Task: Change theme to Dark+.
Action: Mouse moved to (104, 86)
Screenshot: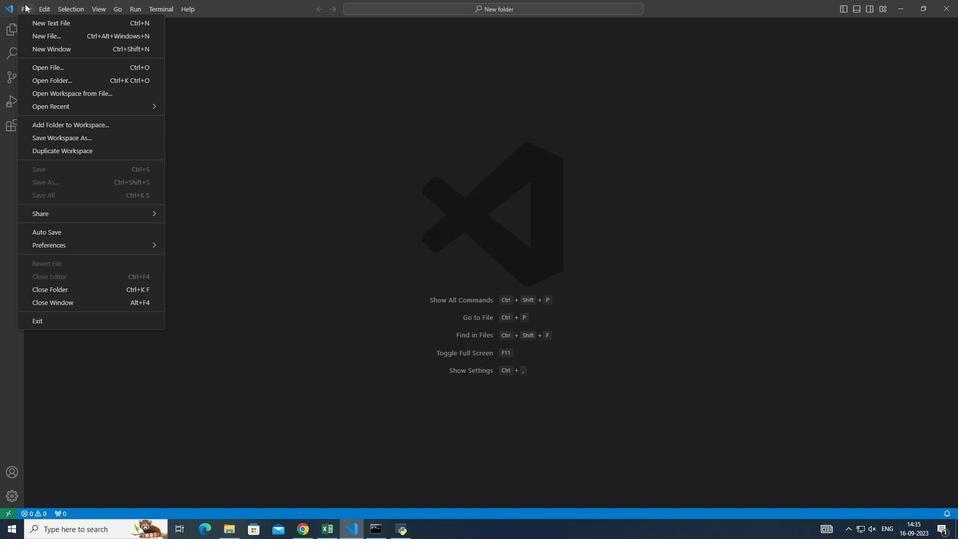 
Action: Mouse pressed left at (104, 86)
Screenshot: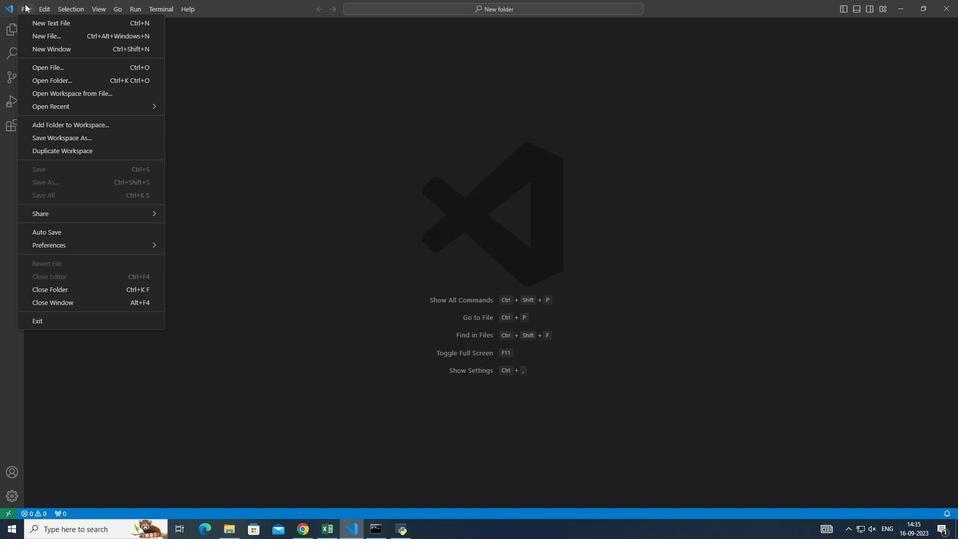 
Action: Mouse moved to (328, 345)
Screenshot: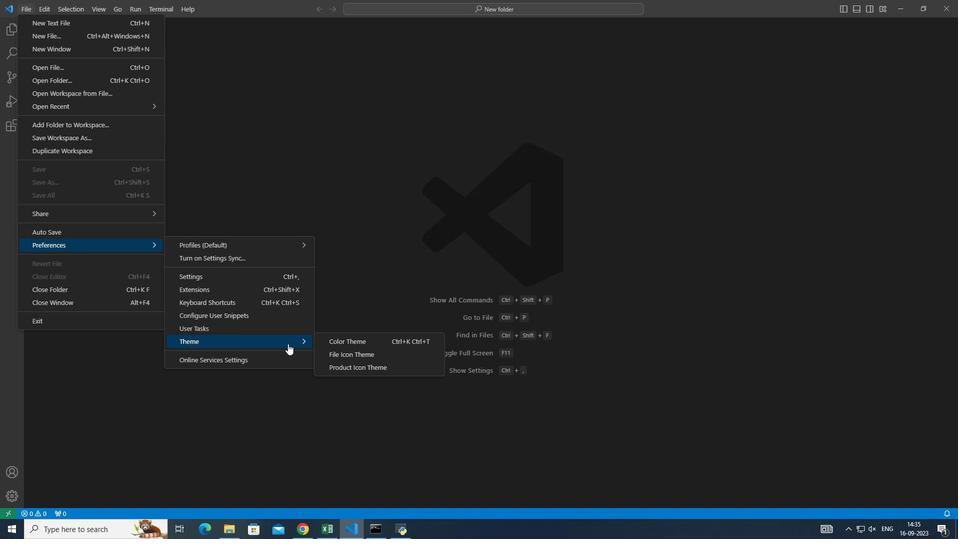 
Action: Mouse pressed left at (328, 345)
Screenshot: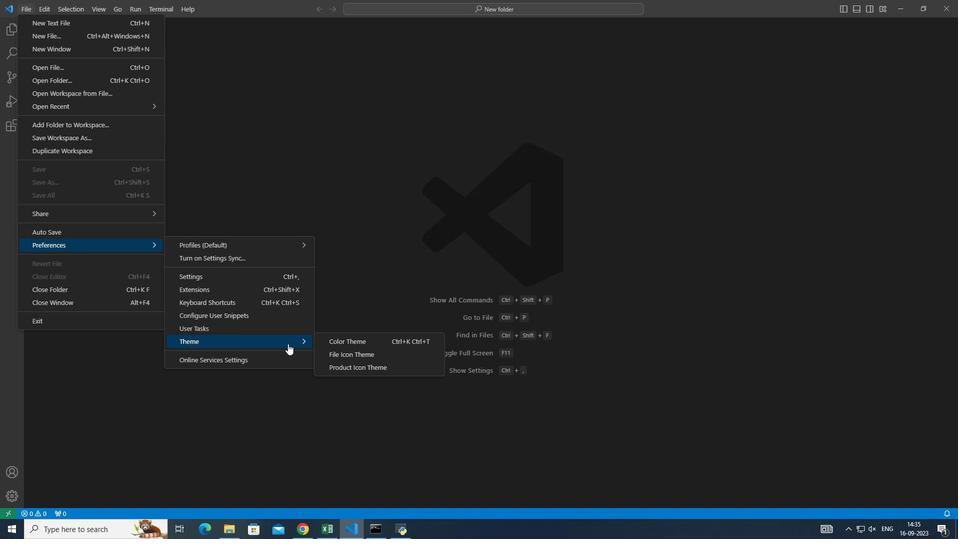 
Action: Mouse moved to (388, 341)
Screenshot: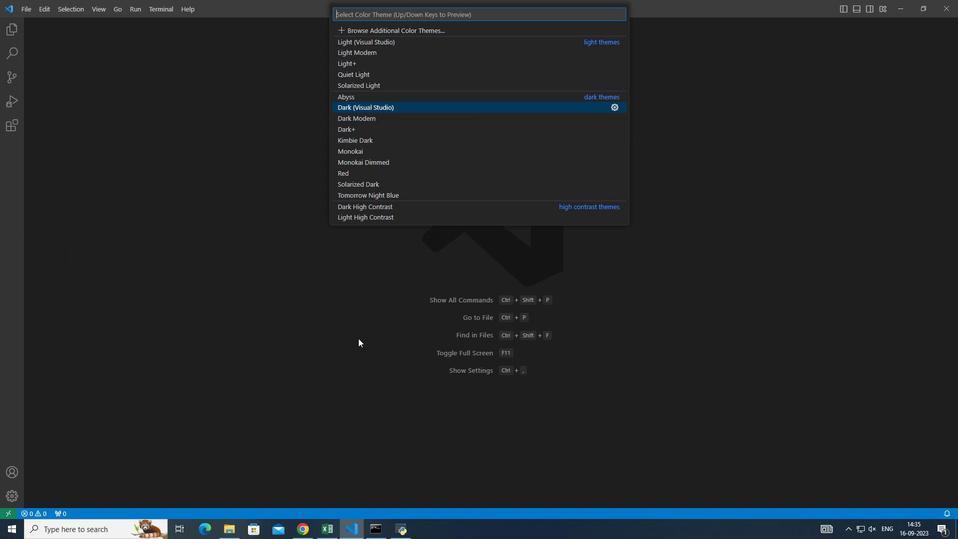 
Action: Mouse pressed left at (388, 341)
Screenshot: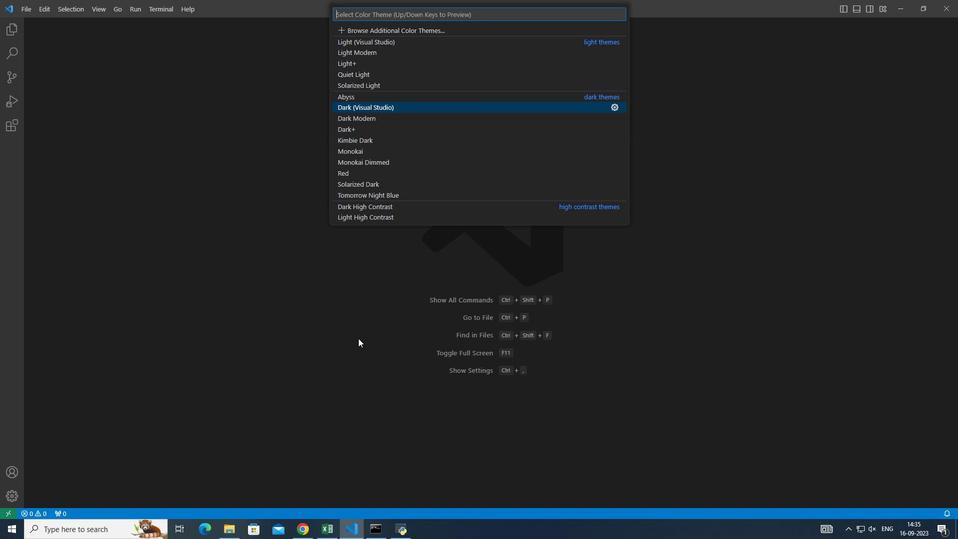 
Action: Mouse moved to (382, 179)
Screenshot: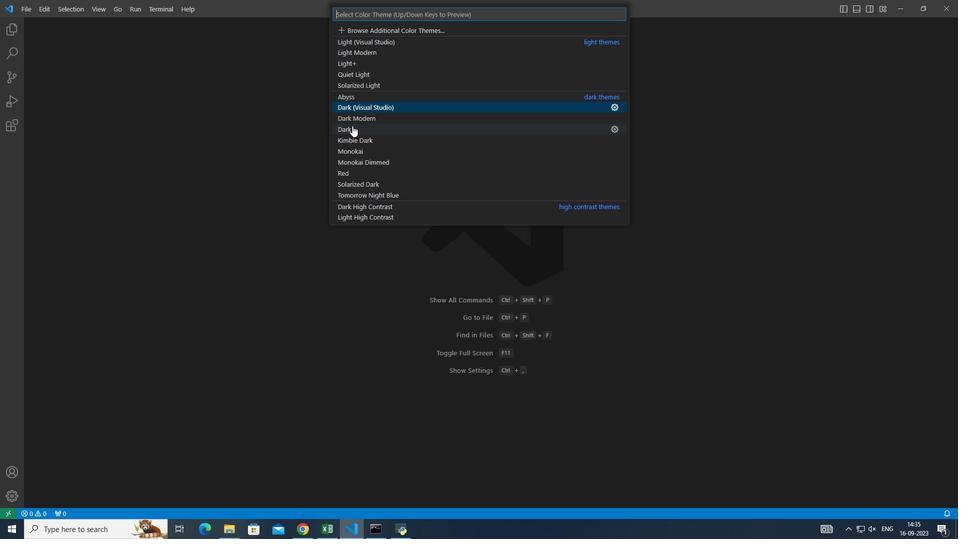 
Action: Mouse pressed left at (382, 179)
Screenshot: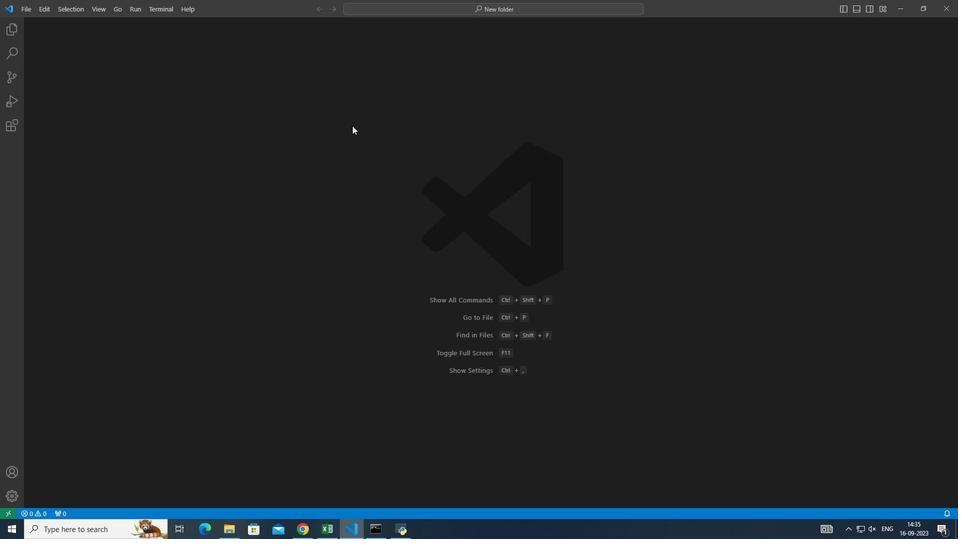 
Action: Mouse moved to (423, 195)
Screenshot: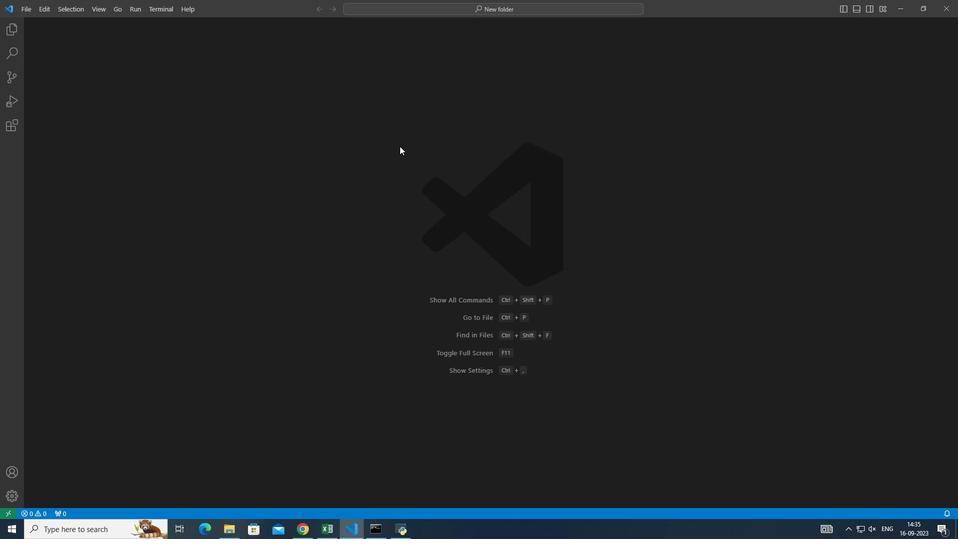 
